Task: Click on Highlights and Notes
Action: Mouse moved to (690, 246)
Screenshot: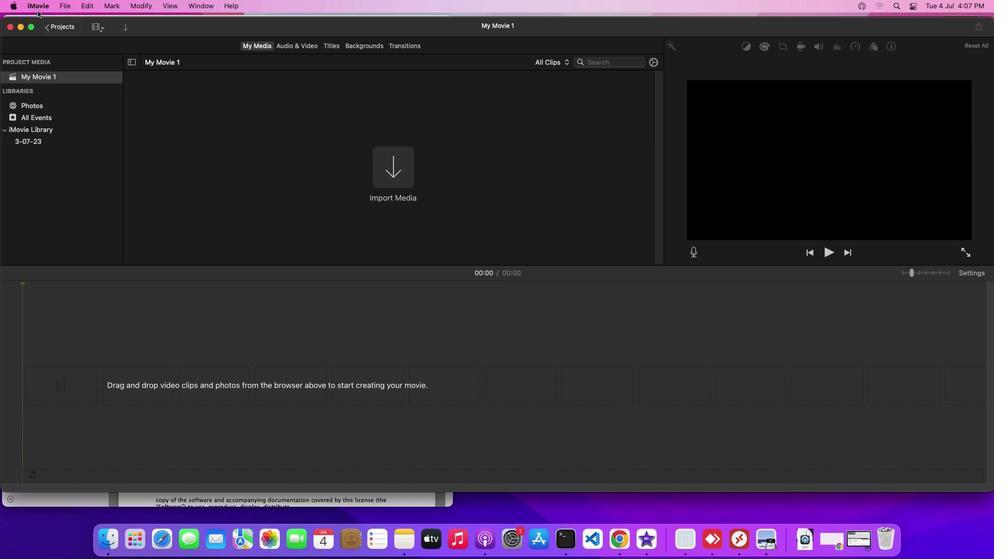 
Action: Mouse pressed left at (690, 246)
Screenshot: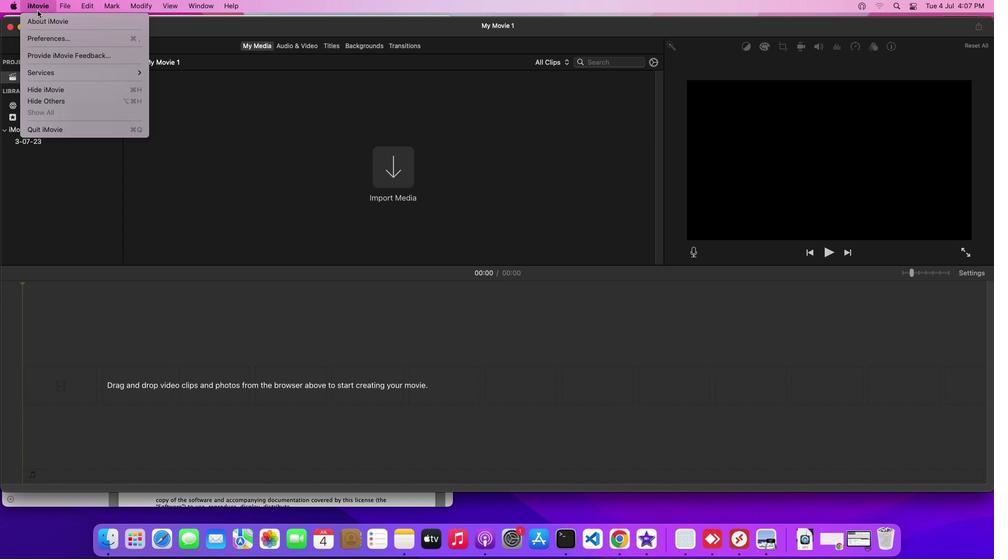 
Action: Mouse moved to (690, 246)
Screenshot: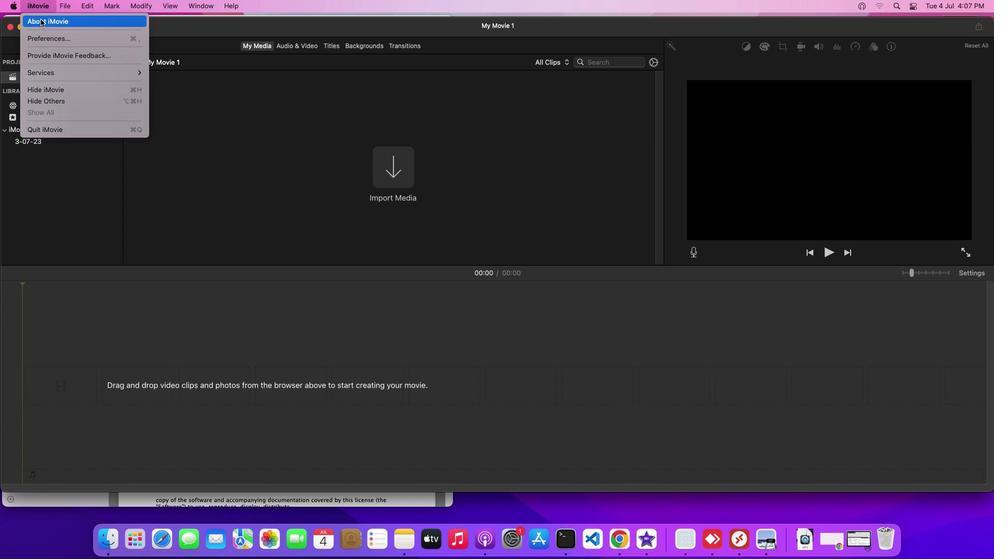 
Action: Mouse pressed left at (690, 246)
Screenshot: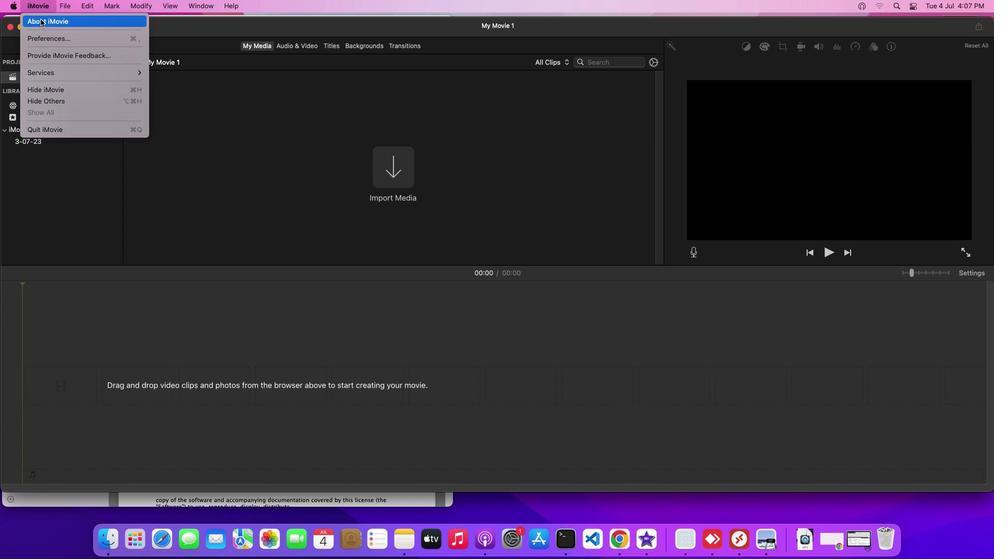 
Action: Mouse moved to (690, 246)
Screenshot: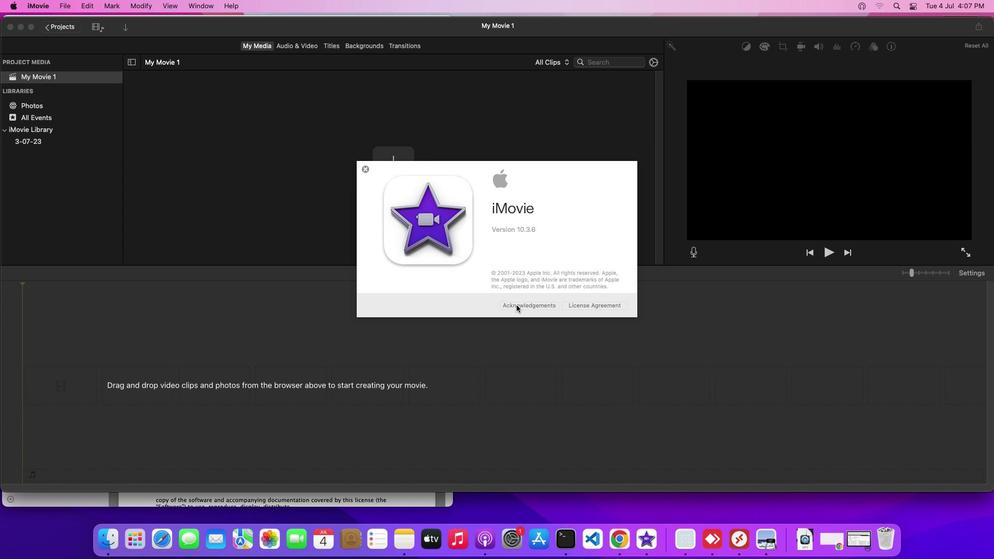 
Action: Mouse pressed left at (690, 246)
Screenshot: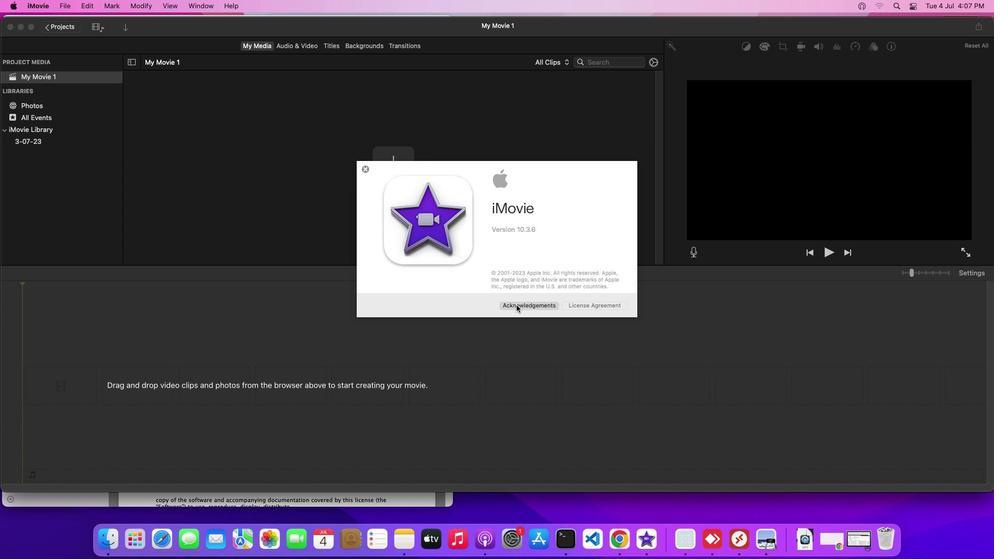 
Action: Mouse moved to (690, 246)
Screenshot: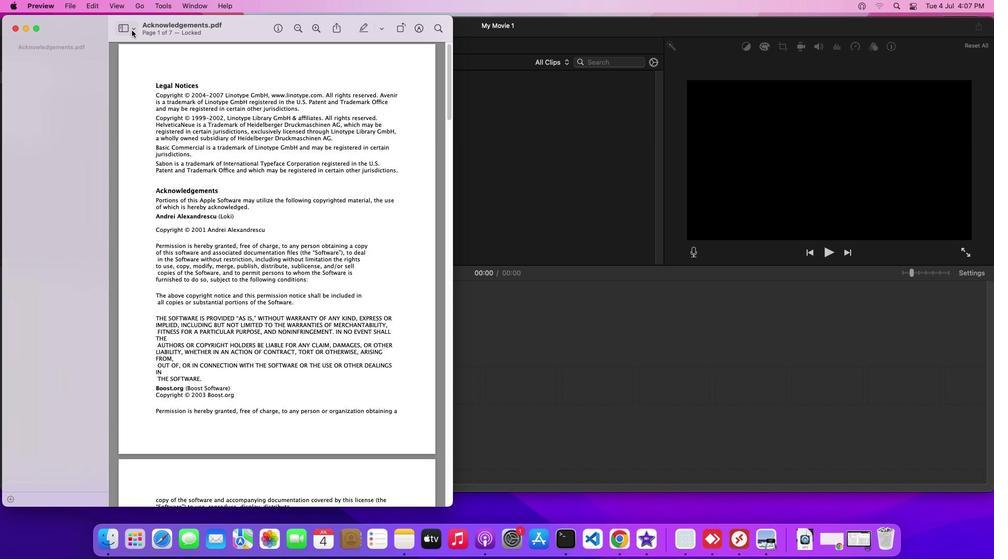 
Action: Mouse pressed left at (690, 246)
Screenshot: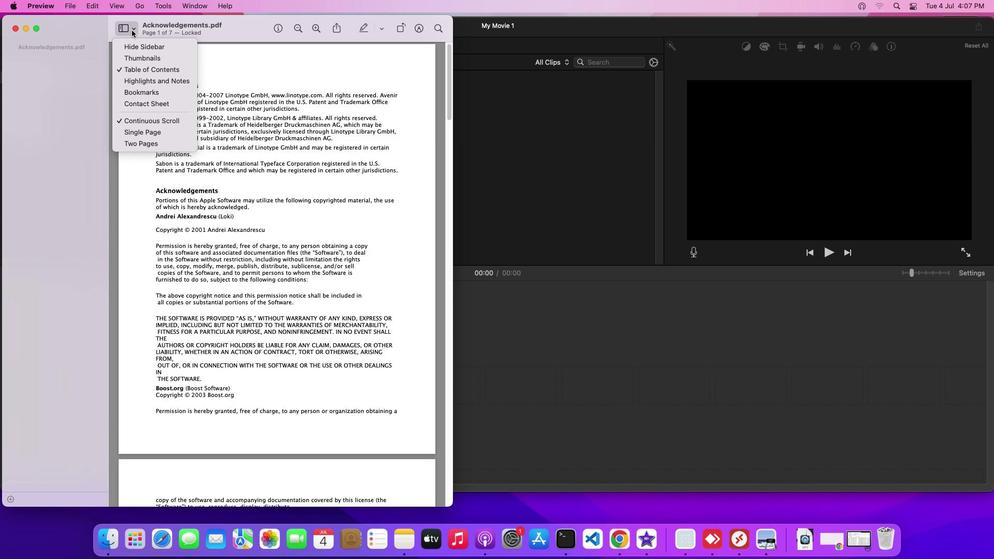 
Action: Mouse moved to (690, 246)
Screenshot: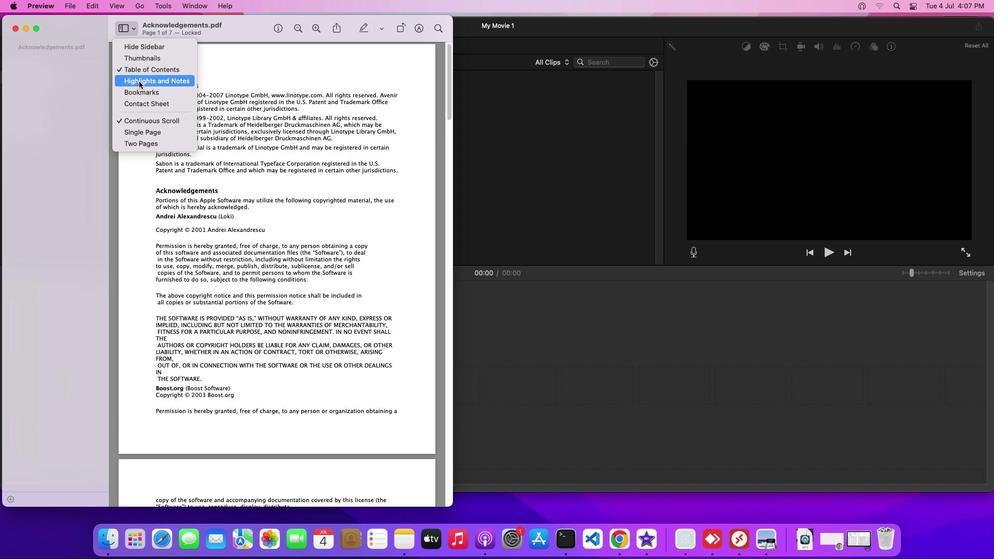 
Action: Mouse pressed left at (690, 246)
Screenshot: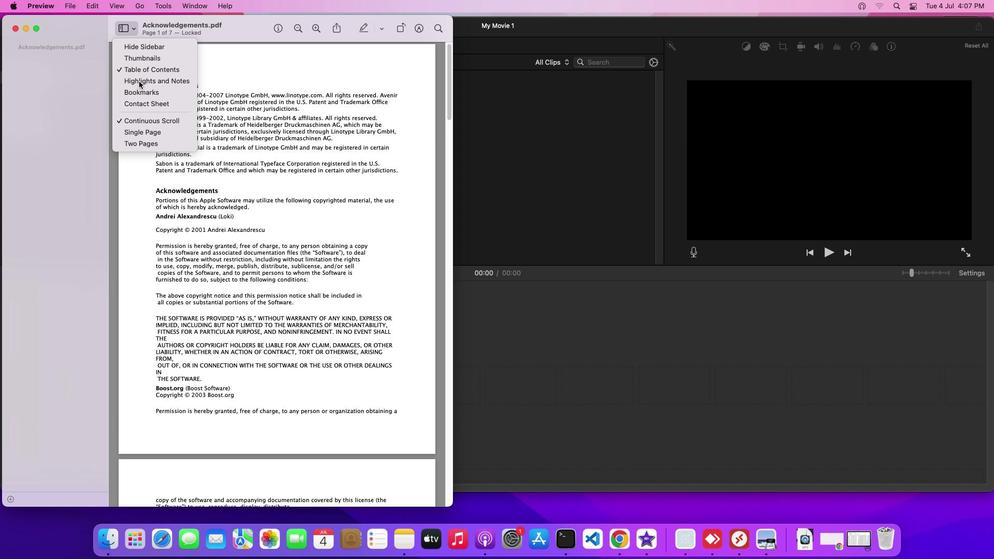 
Action: Mouse moved to (690, 246)
Screenshot: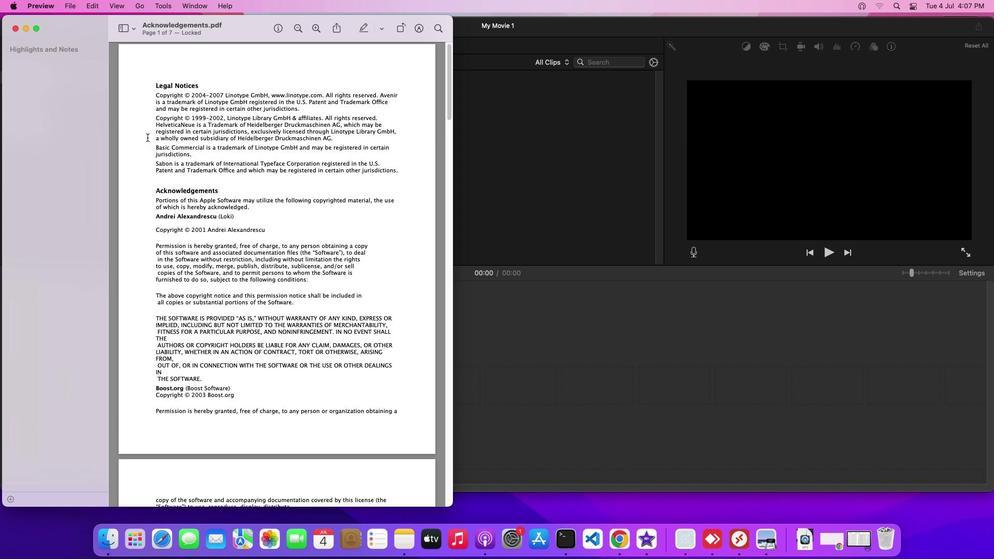 
